 Task: Add Naturally Good Kosher Cheese Pepper Jack Slices to the cart.
Action: Mouse moved to (19, 84)
Screenshot: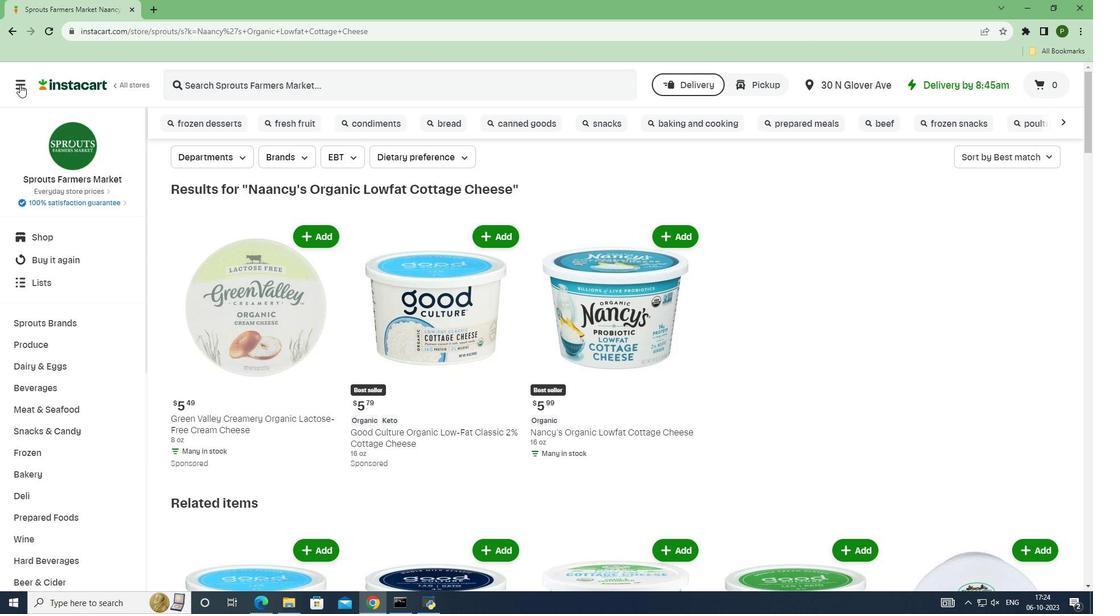
Action: Mouse pressed left at (19, 84)
Screenshot: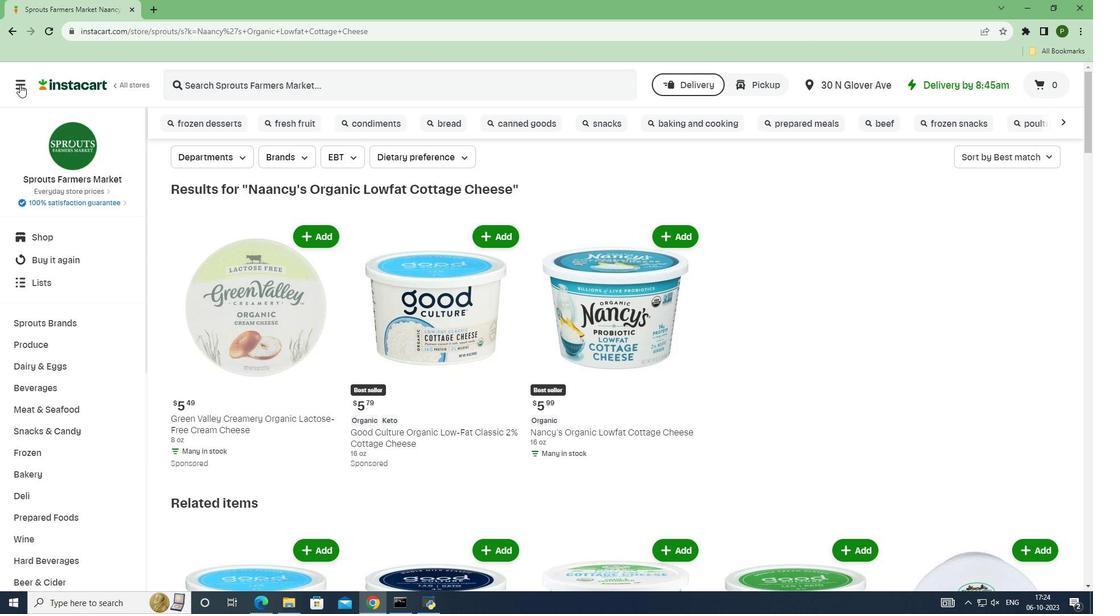 
Action: Mouse moved to (52, 305)
Screenshot: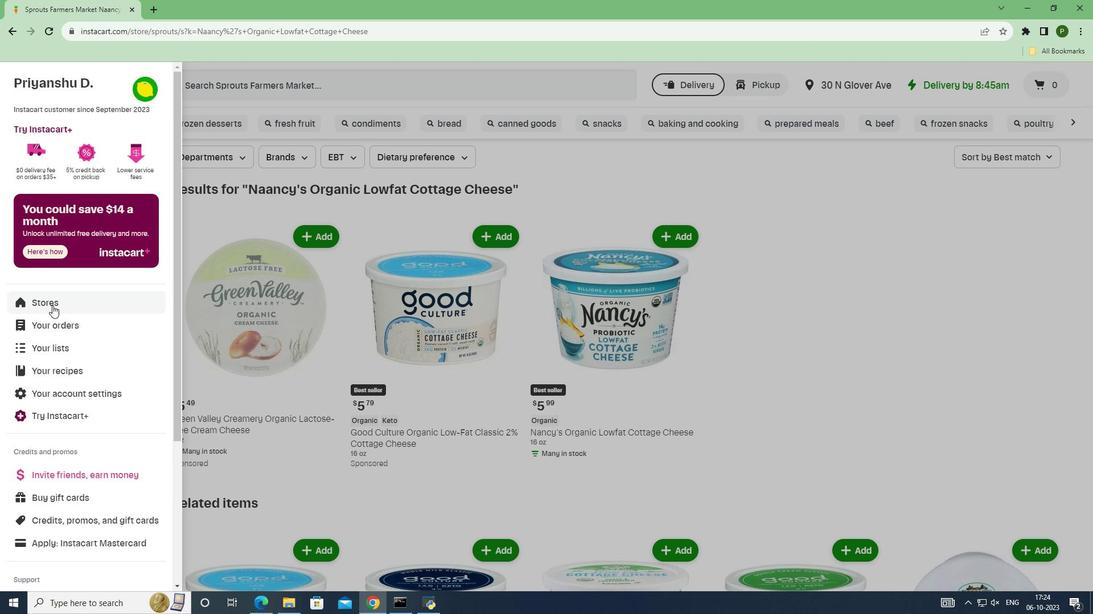 
Action: Mouse pressed left at (52, 305)
Screenshot: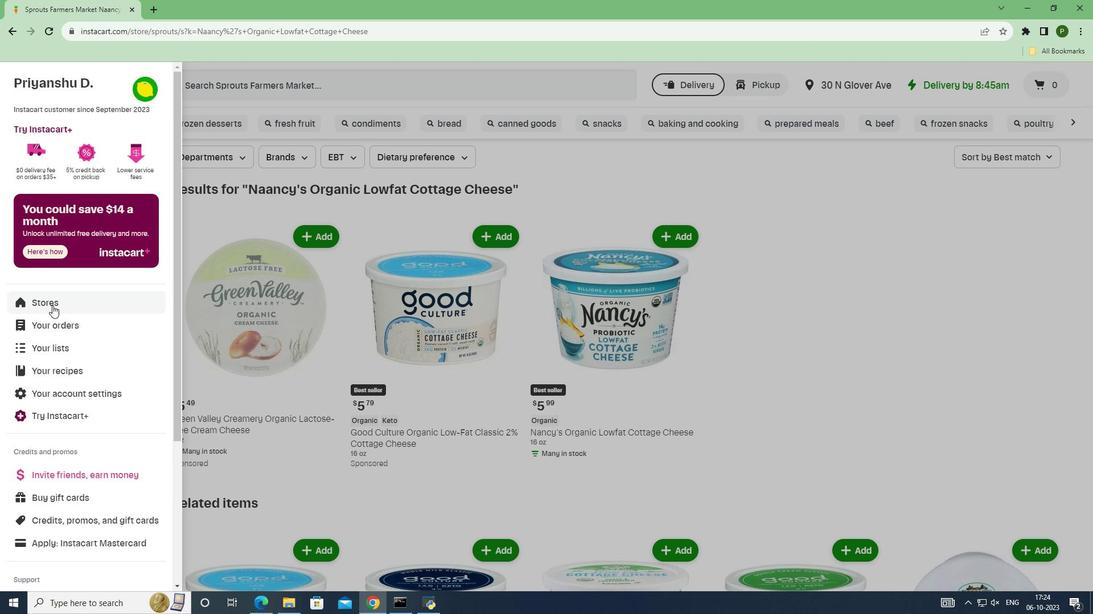 
Action: Mouse moved to (260, 132)
Screenshot: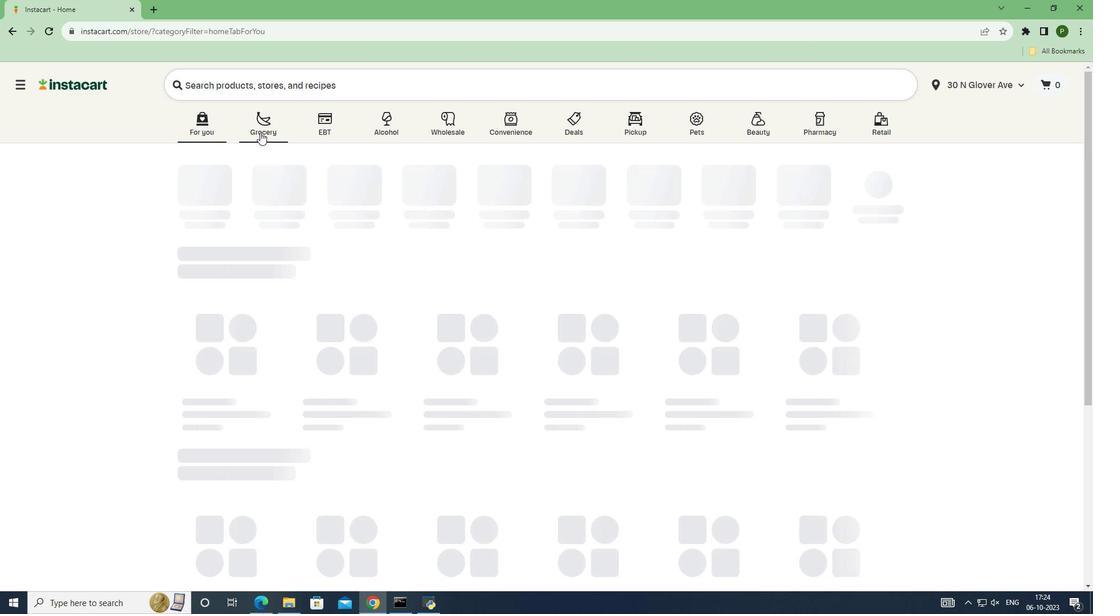 
Action: Mouse pressed left at (260, 132)
Screenshot: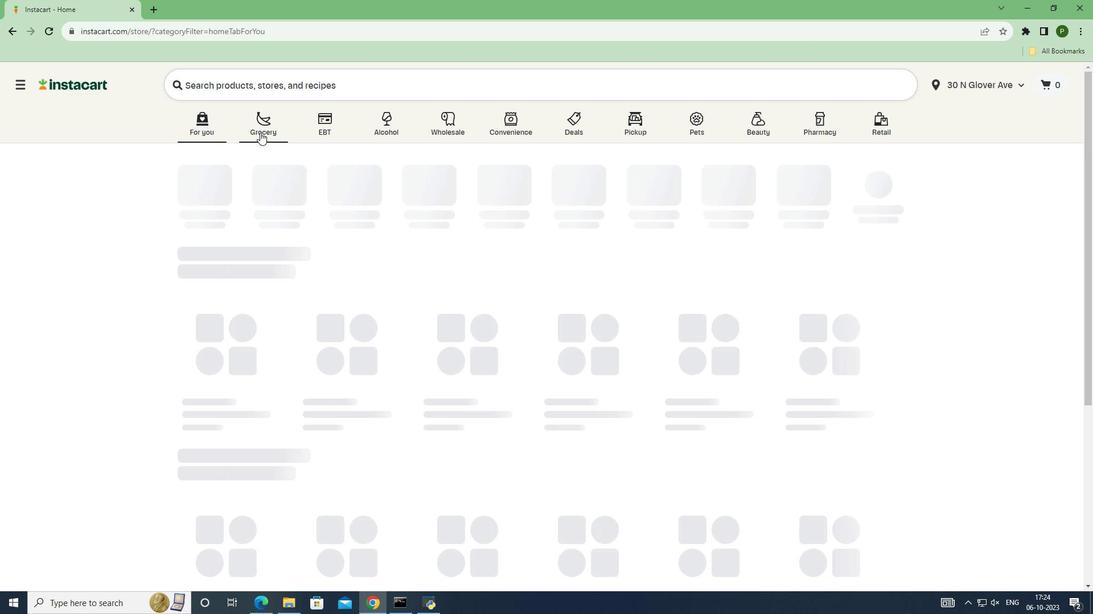 
Action: Mouse moved to (718, 251)
Screenshot: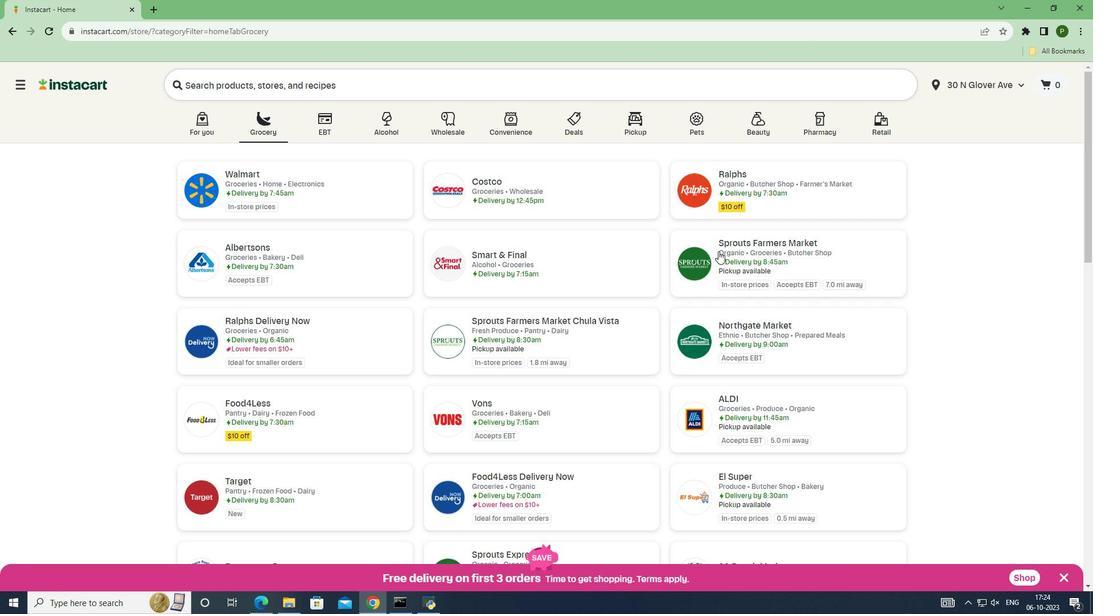 
Action: Mouse pressed left at (718, 251)
Screenshot: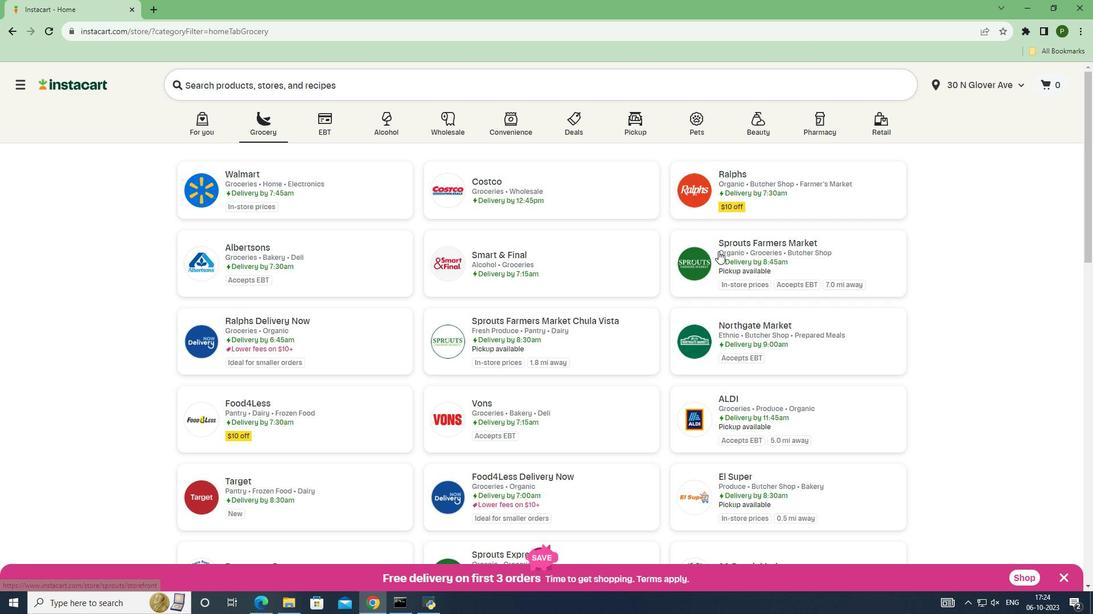 
Action: Mouse moved to (111, 362)
Screenshot: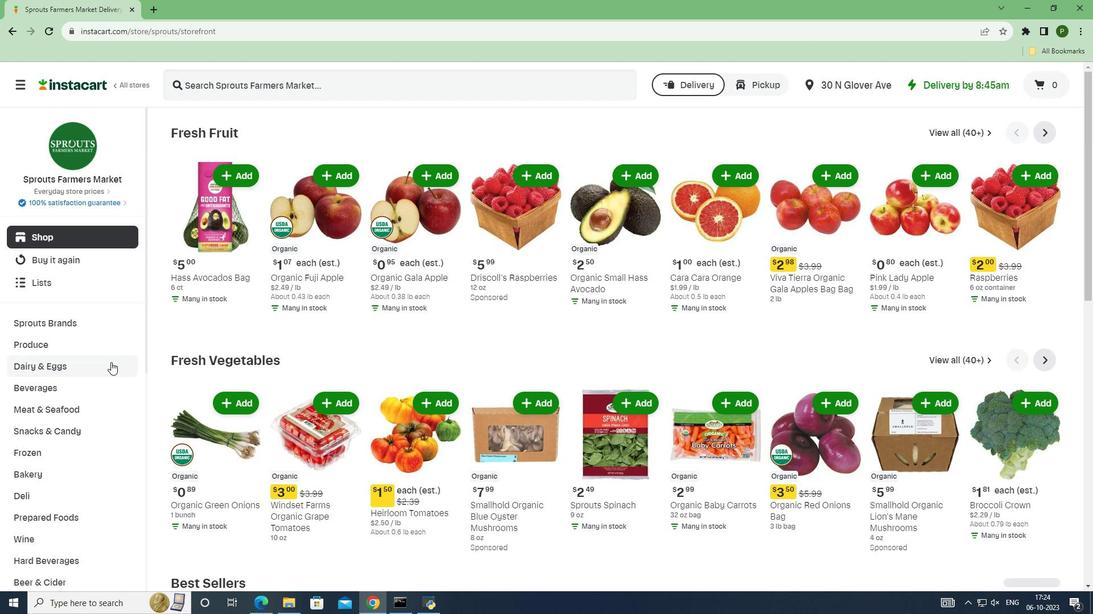 
Action: Mouse pressed left at (111, 362)
Screenshot: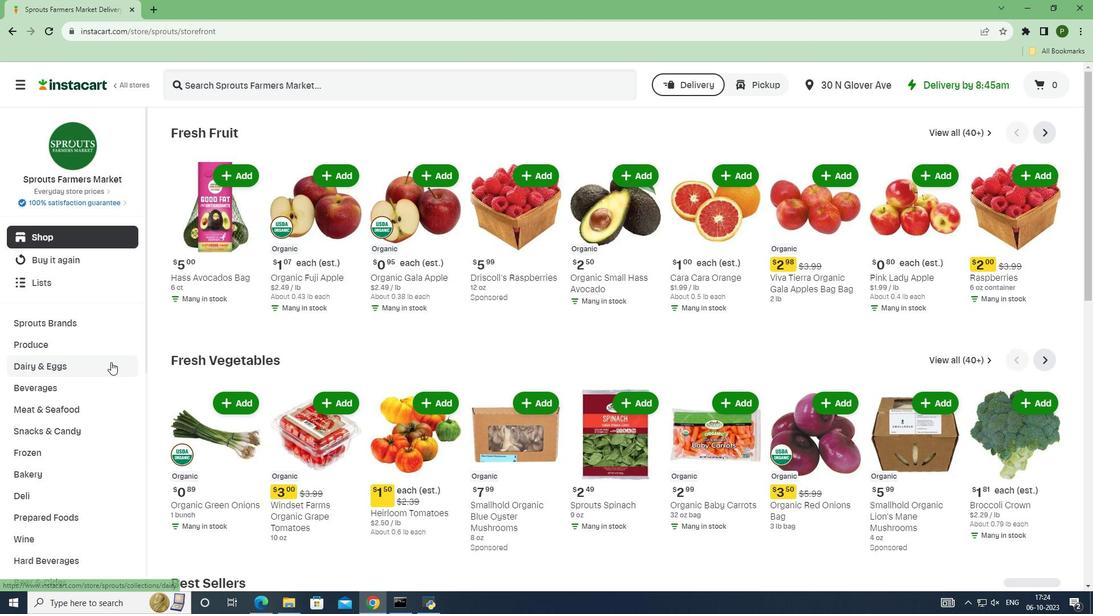 
Action: Mouse moved to (87, 408)
Screenshot: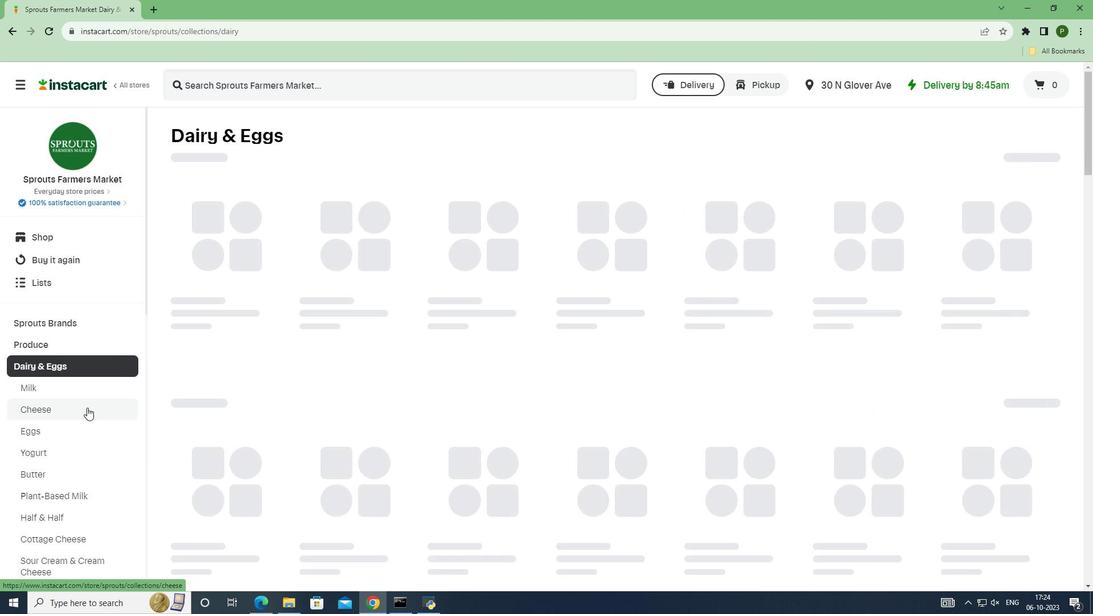 
Action: Mouse pressed left at (87, 408)
Screenshot: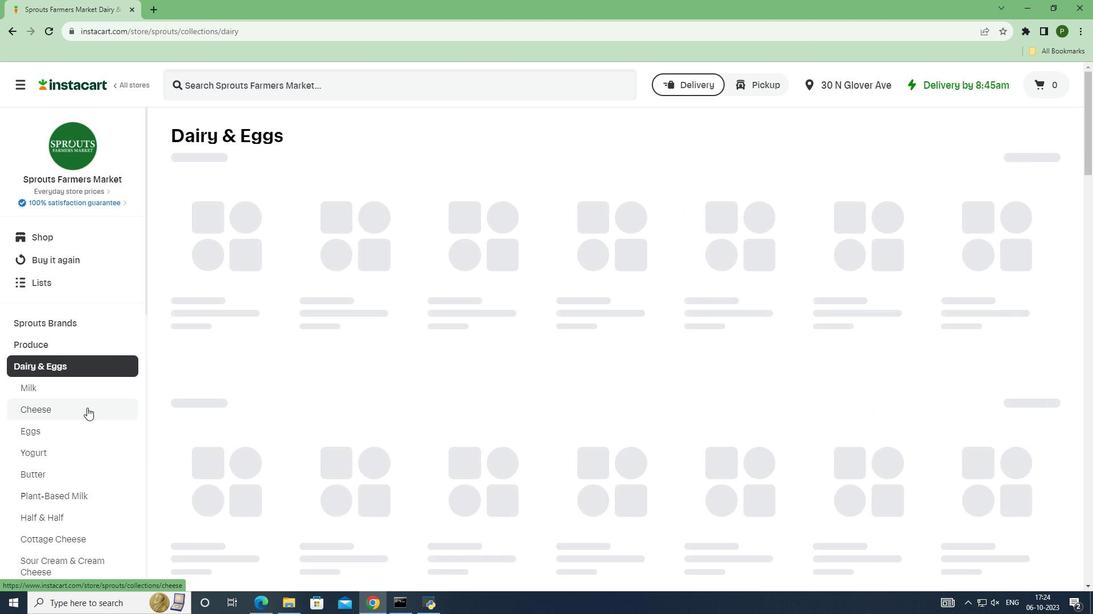 
Action: Mouse moved to (241, 89)
Screenshot: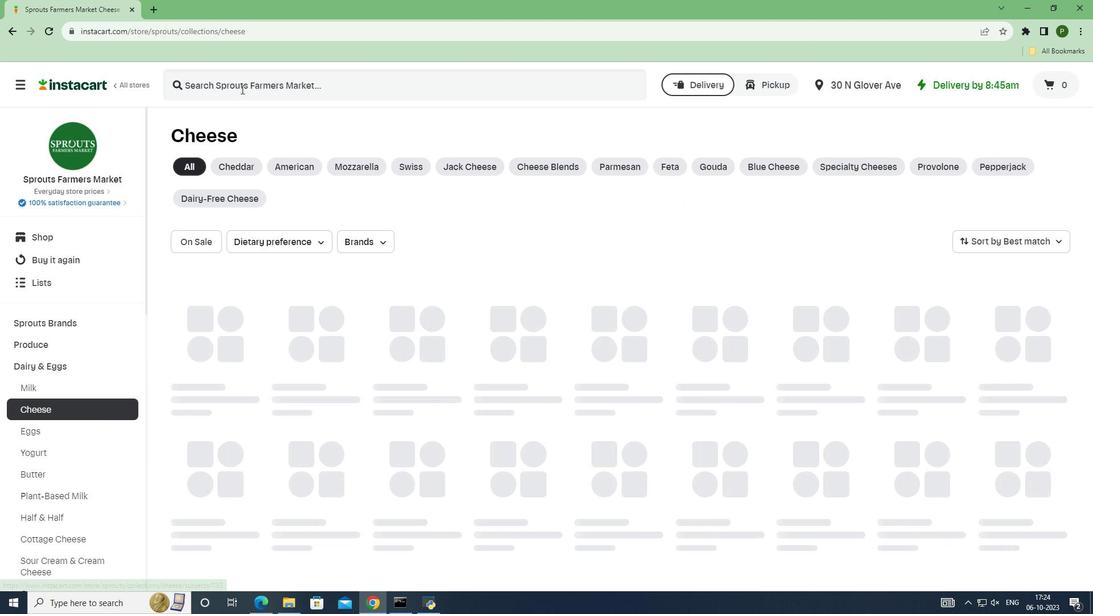 
Action: Mouse pressed left at (241, 89)
Screenshot: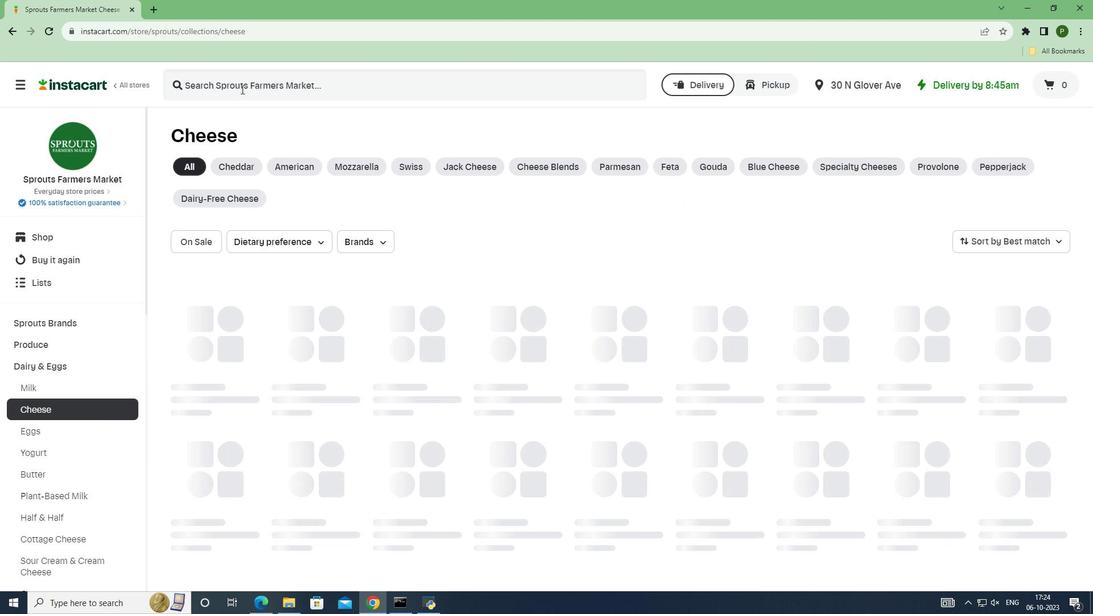 
Action: Key pressed <Key.caps_lock>N<Key.caps_lock>aturally<Key.space><Key.caps_lock>G<Key.caps_lock>ood<Key.space><Key.caps_lock>KO<Key.caps_lock>sher<Key.space><Key.caps_lock>C<Key.caps_lock>heese<Key.space><Key.caps_lock>P<Key.caps_lock>epper<Key.space><Key.caps_lock>J<Key.caps_lock>ack<Key.space><Key.caps_lock>S<Key.caps_lock>lices<Key.space><Key.enter>
Screenshot: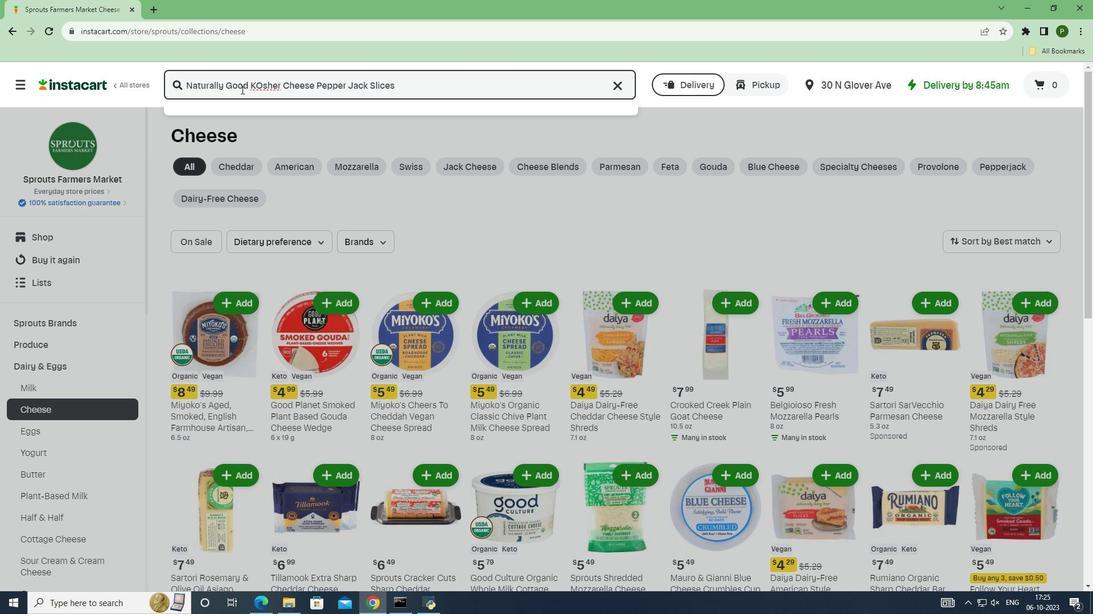 
Action: Mouse moved to (312, 208)
Screenshot: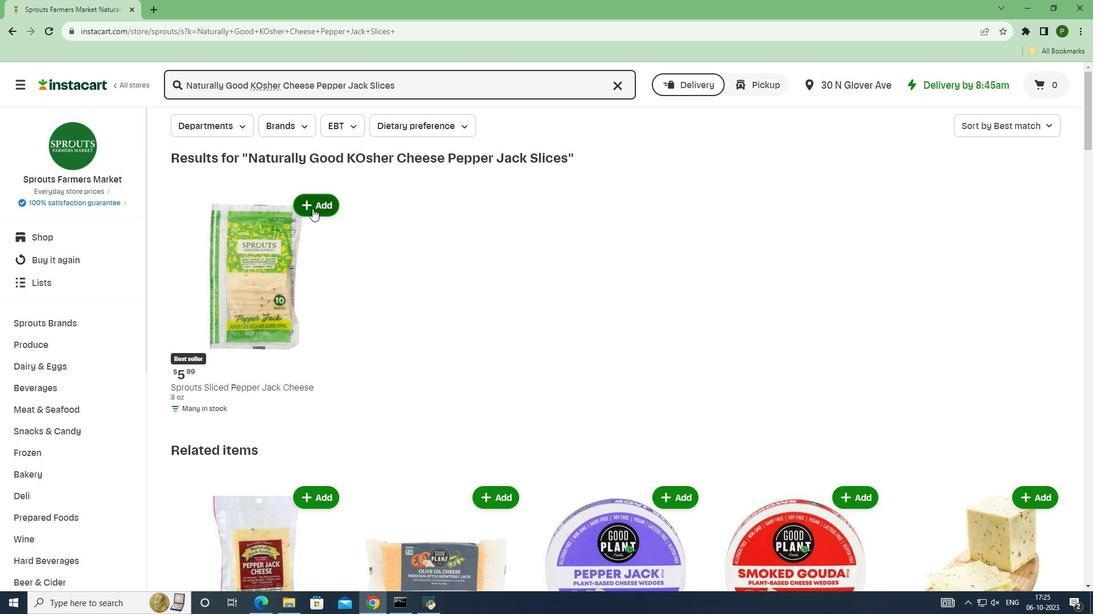 
Action: Mouse scrolled (312, 208) with delta (0, 0)
Screenshot: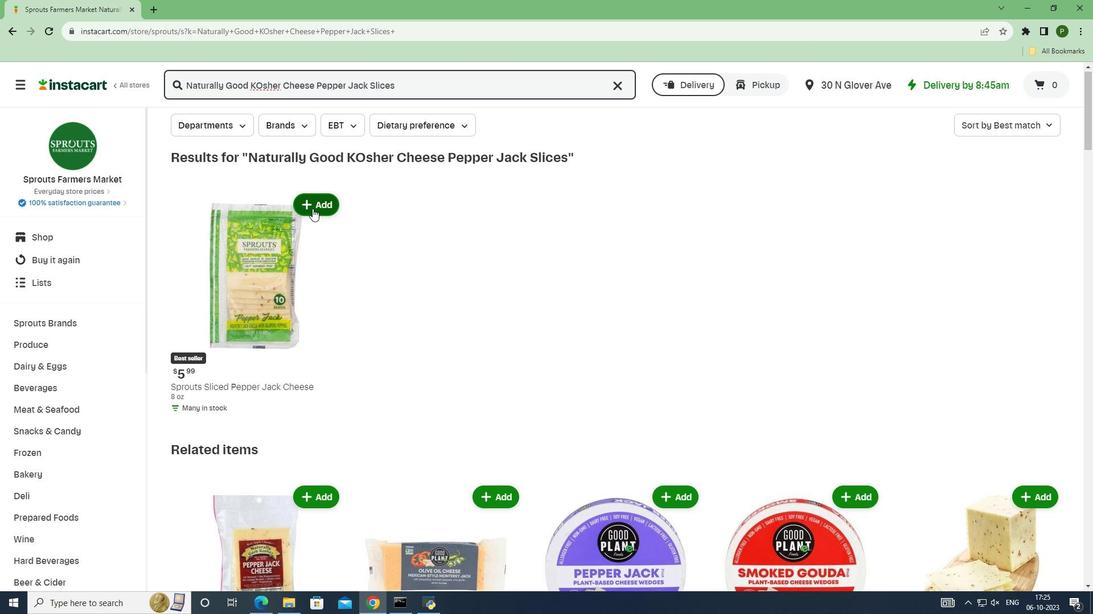 
Action: Mouse scrolled (312, 208) with delta (0, 0)
Screenshot: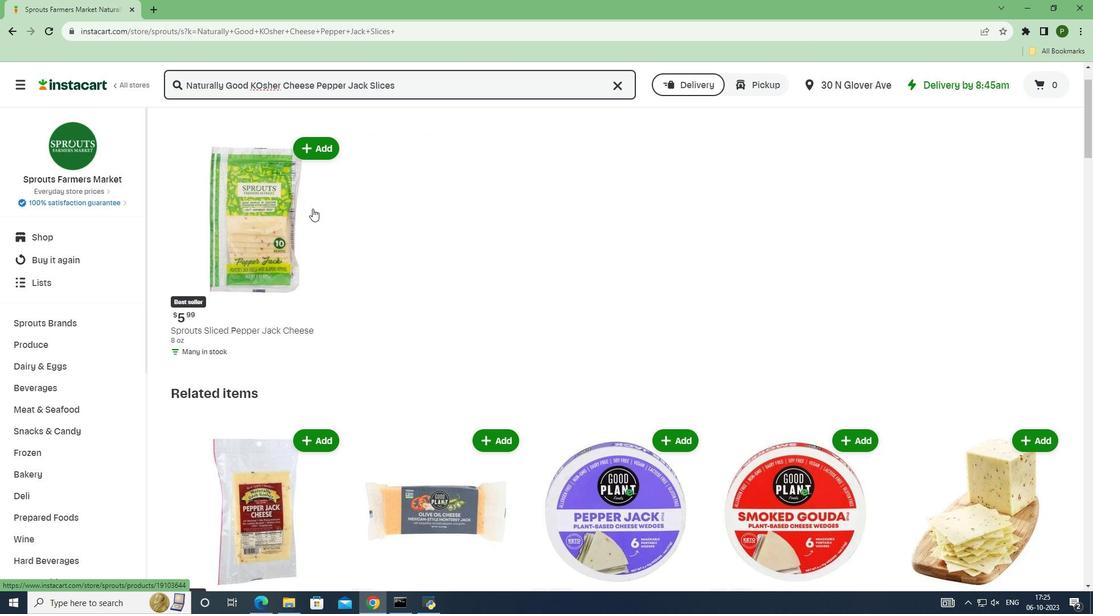 
Action: Mouse scrolled (312, 208) with delta (0, 0)
Screenshot: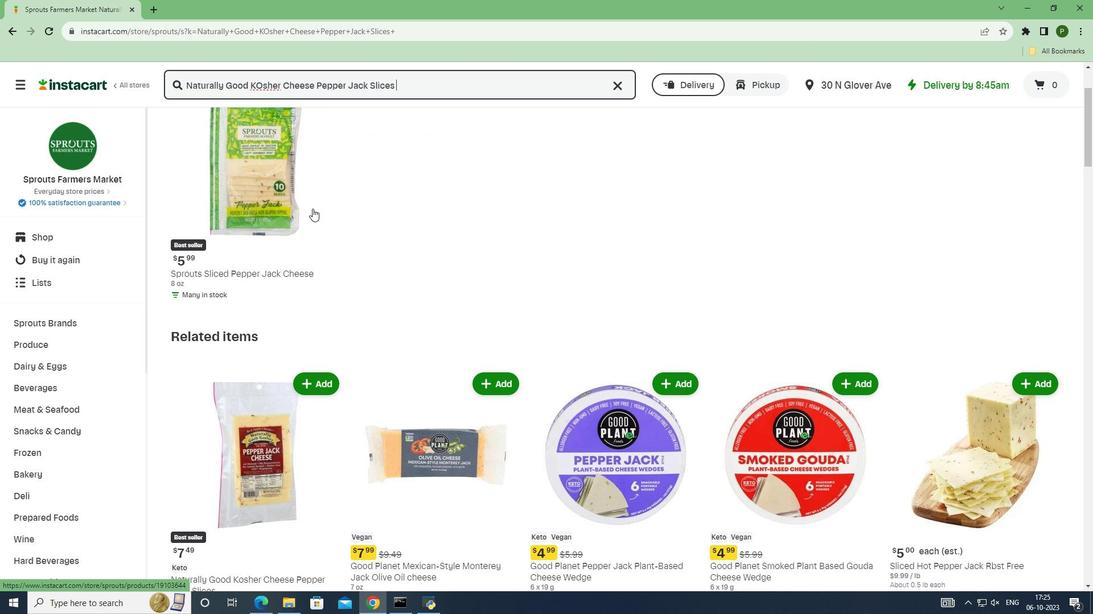 
Action: Mouse scrolled (312, 208) with delta (0, 0)
Screenshot: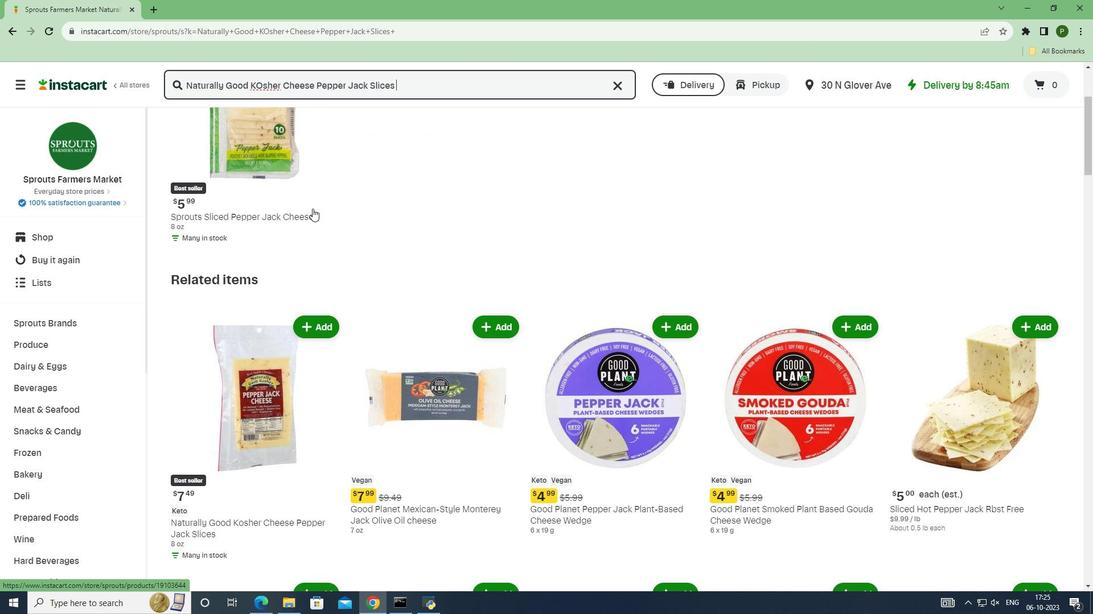 
Action: Mouse scrolled (312, 208) with delta (0, 0)
Screenshot: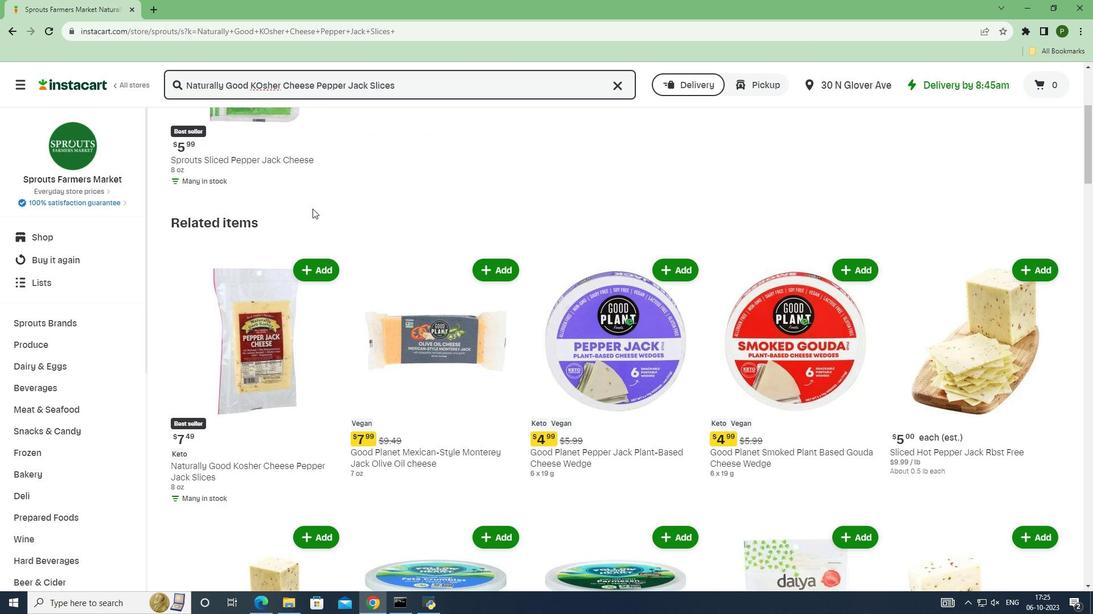 
Action: Mouse moved to (313, 212)
Screenshot: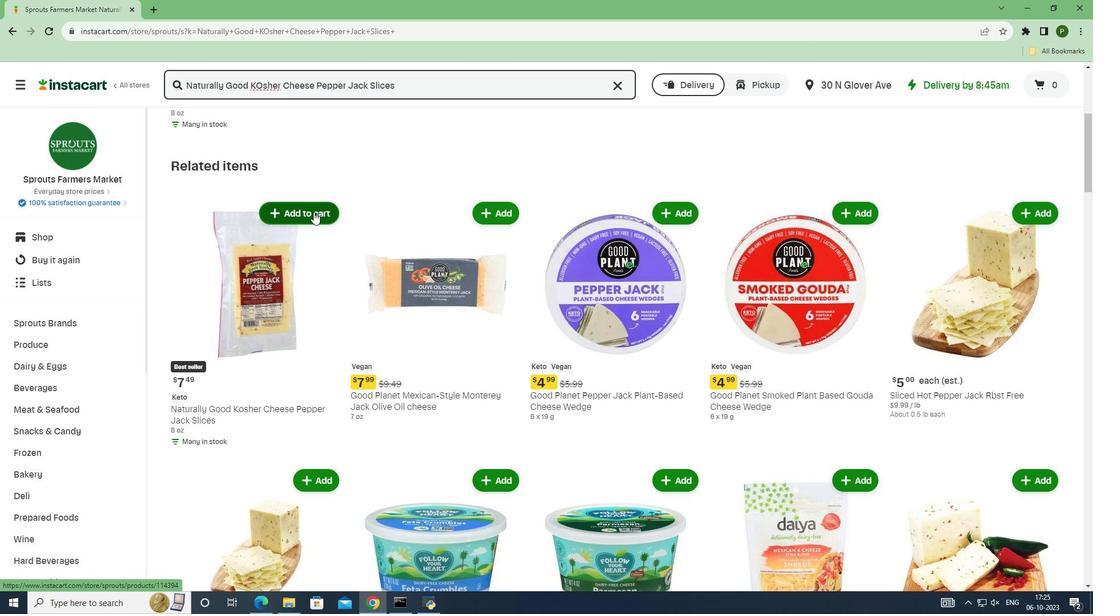 
Action: Mouse pressed left at (313, 212)
Screenshot: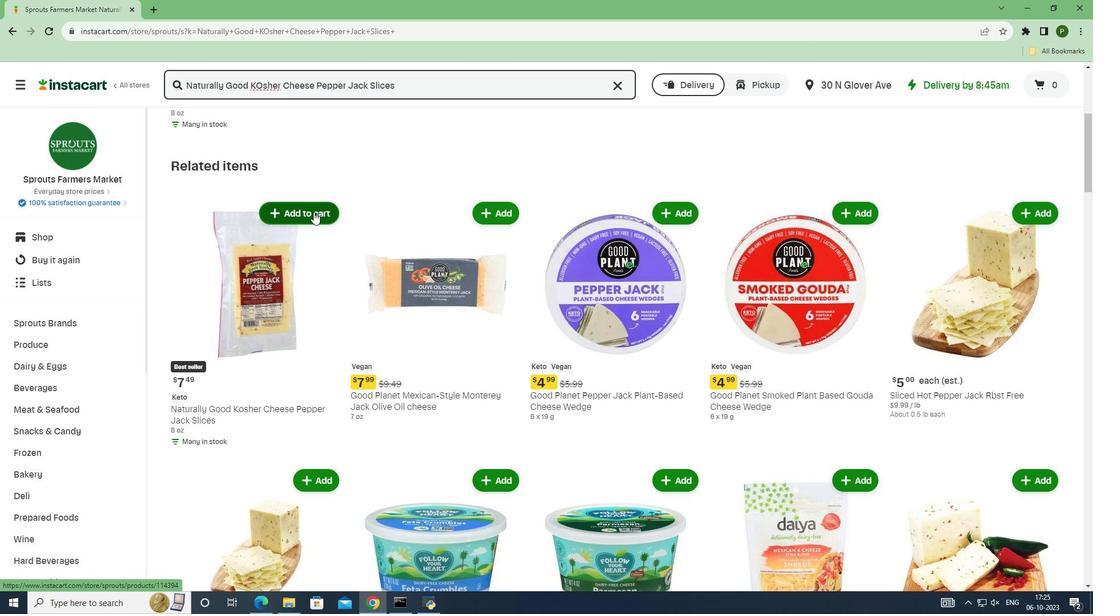 
Action: Mouse moved to (355, 214)
Screenshot: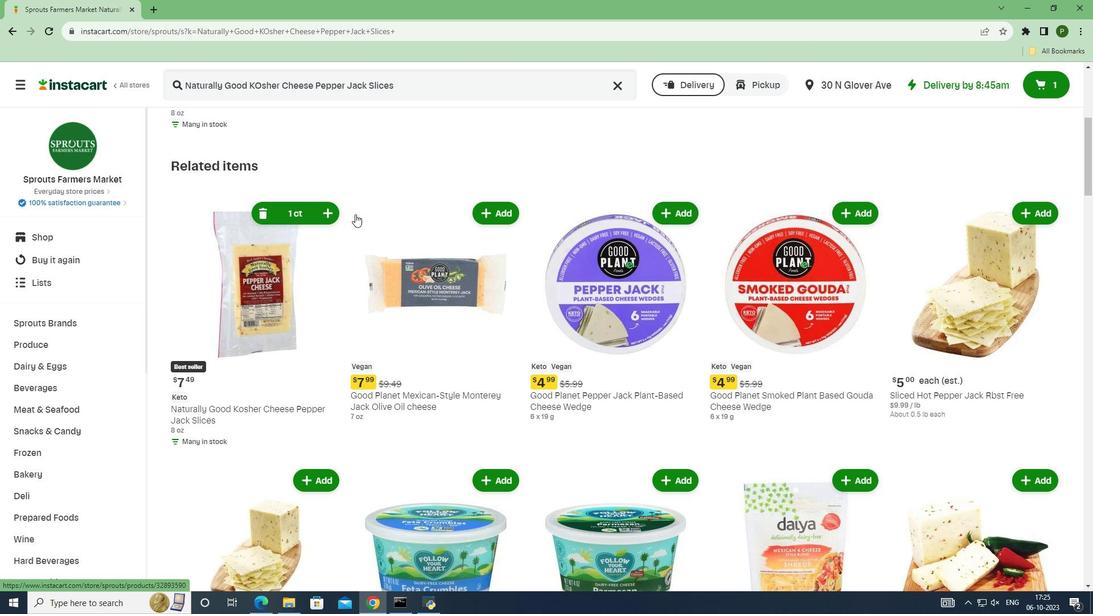 
